 Task: Add a condition where "Channel Is not Voicemail" in unsolved tickets in your groups.
Action: Mouse moved to (187, 514)
Screenshot: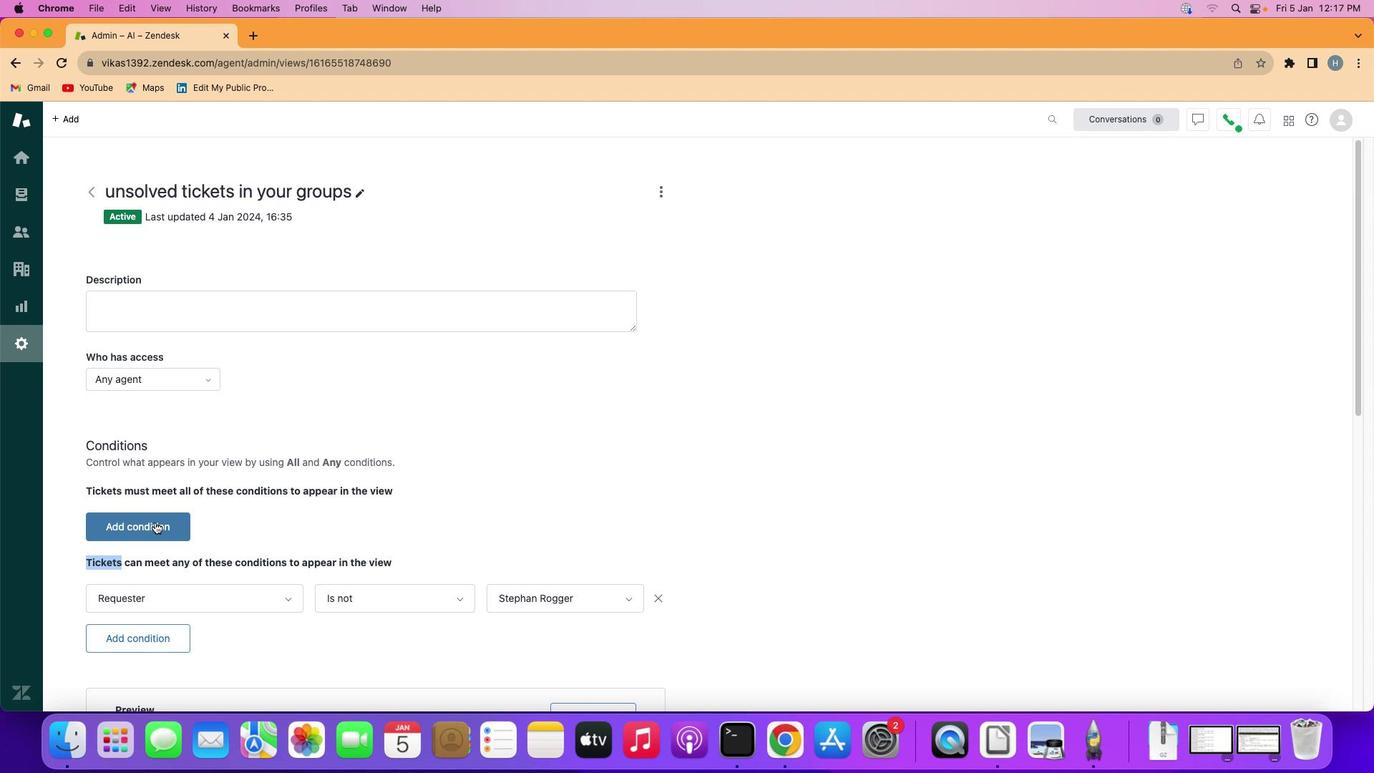 
Action: Mouse pressed left at (187, 514)
Screenshot: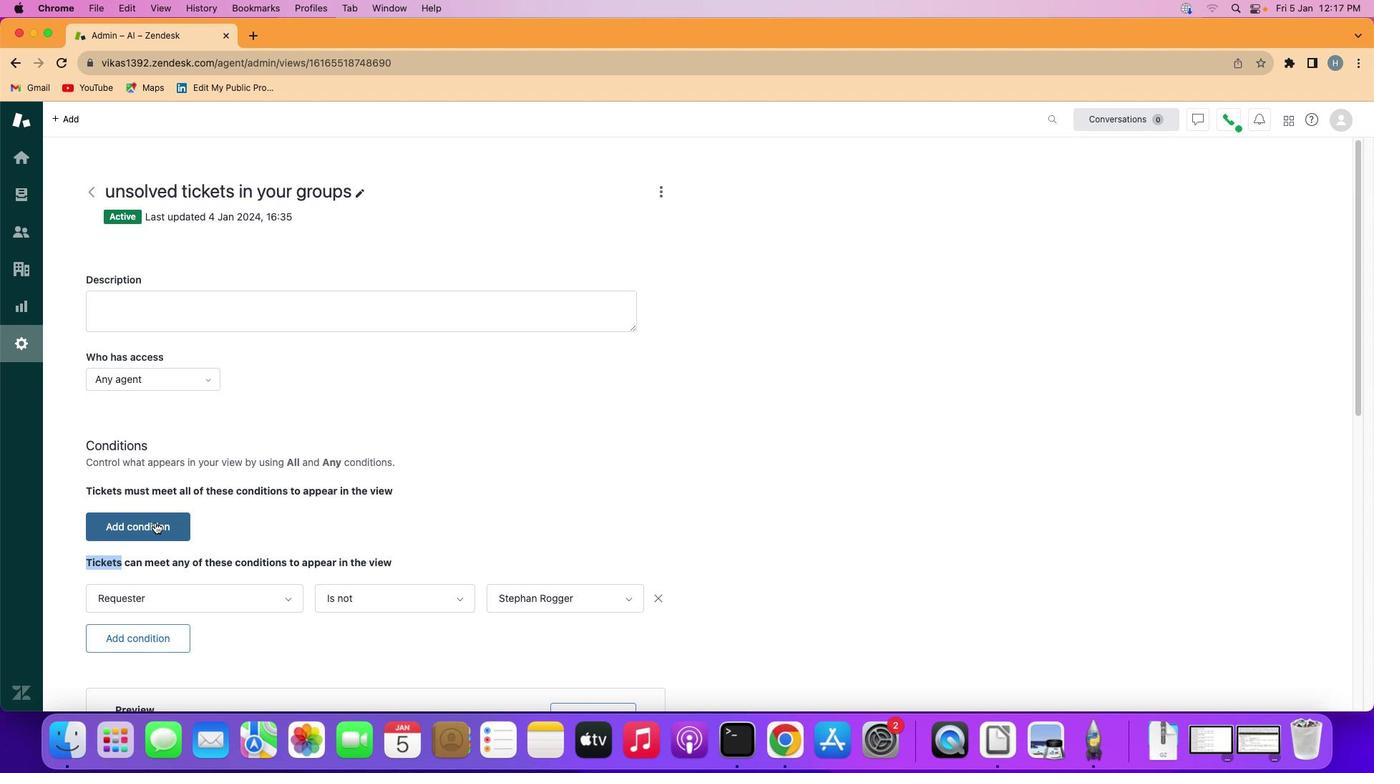 
Action: Mouse moved to (199, 521)
Screenshot: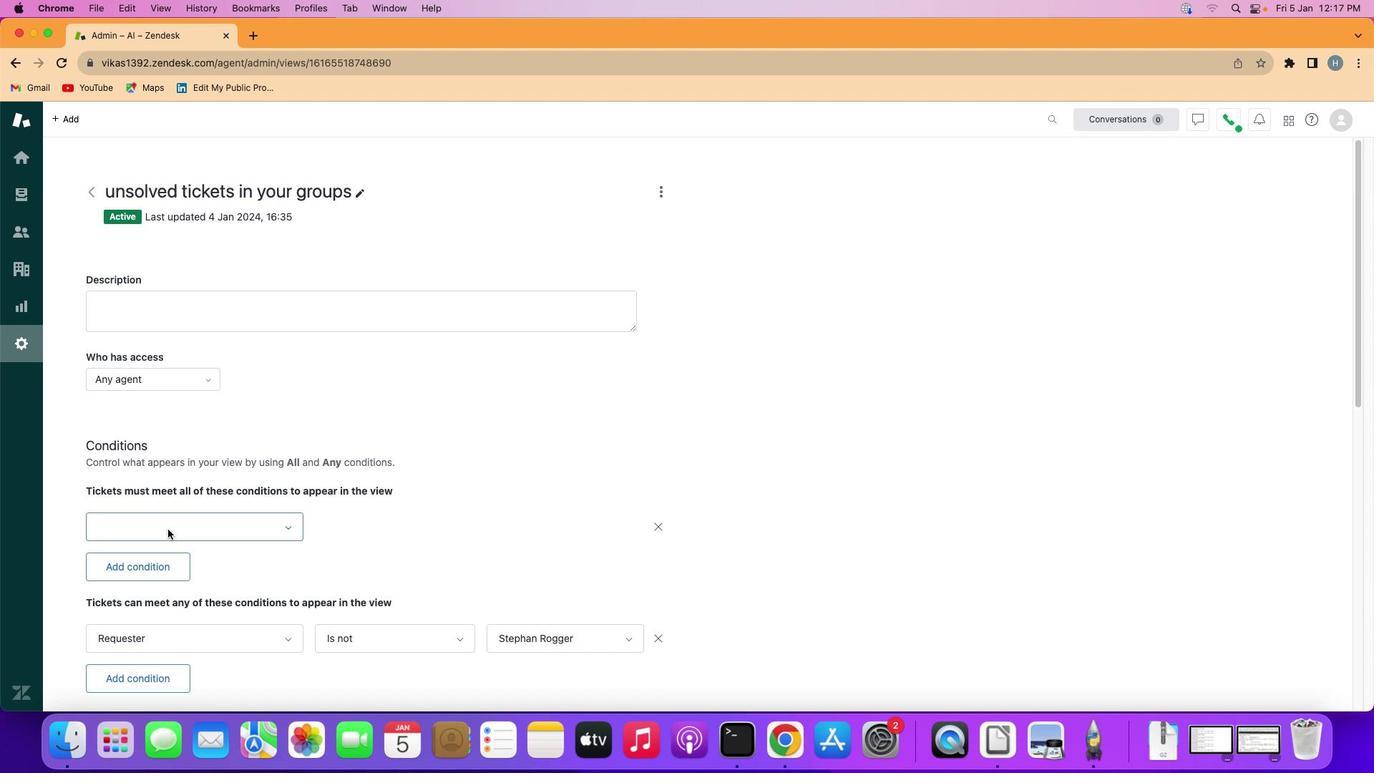 
Action: Mouse pressed left at (199, 521)
Screenshot: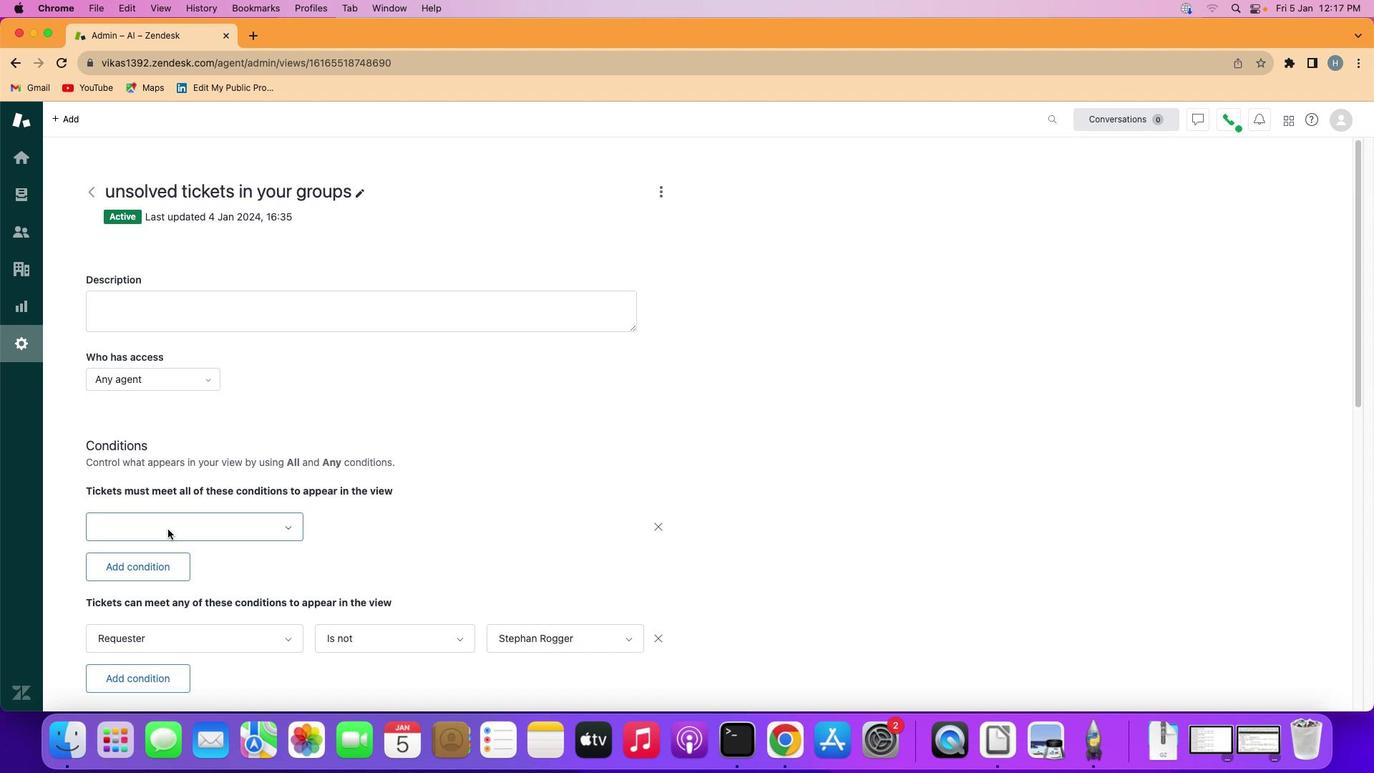 
Action: Mouse moved to (214, 451)
Screenshot: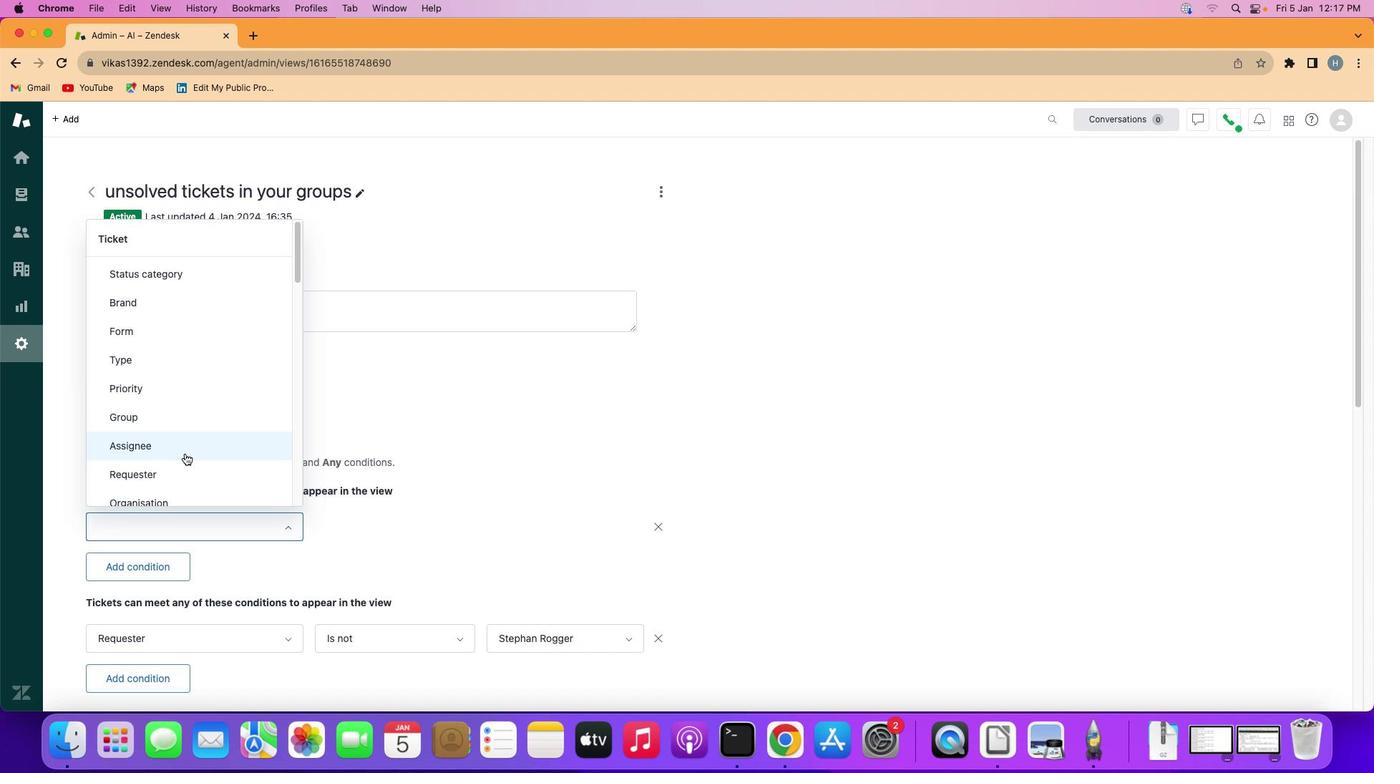 
Action: Mouse scrolled (214, 451) with delta (45, 38)
Screenshot: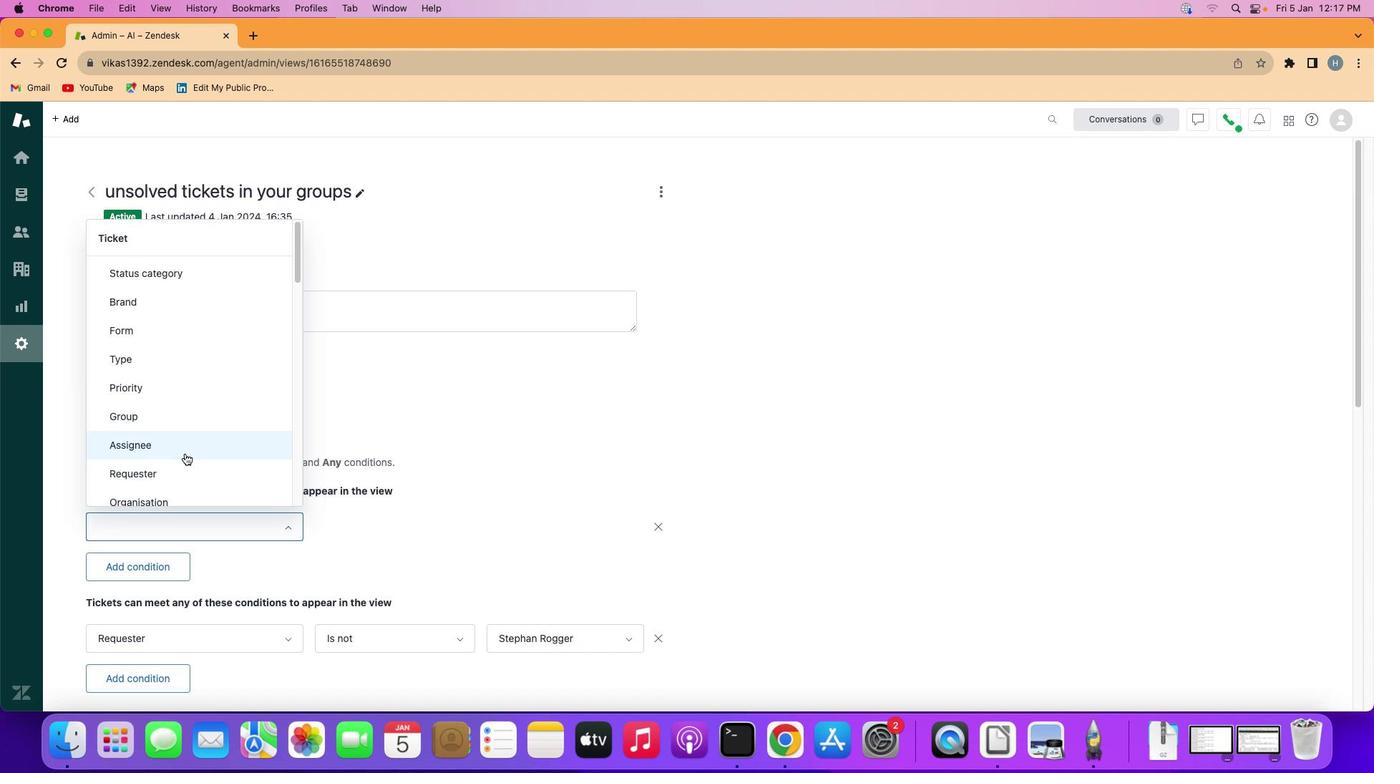 
Action: Mouse moved to (215, 451)
Screenshot: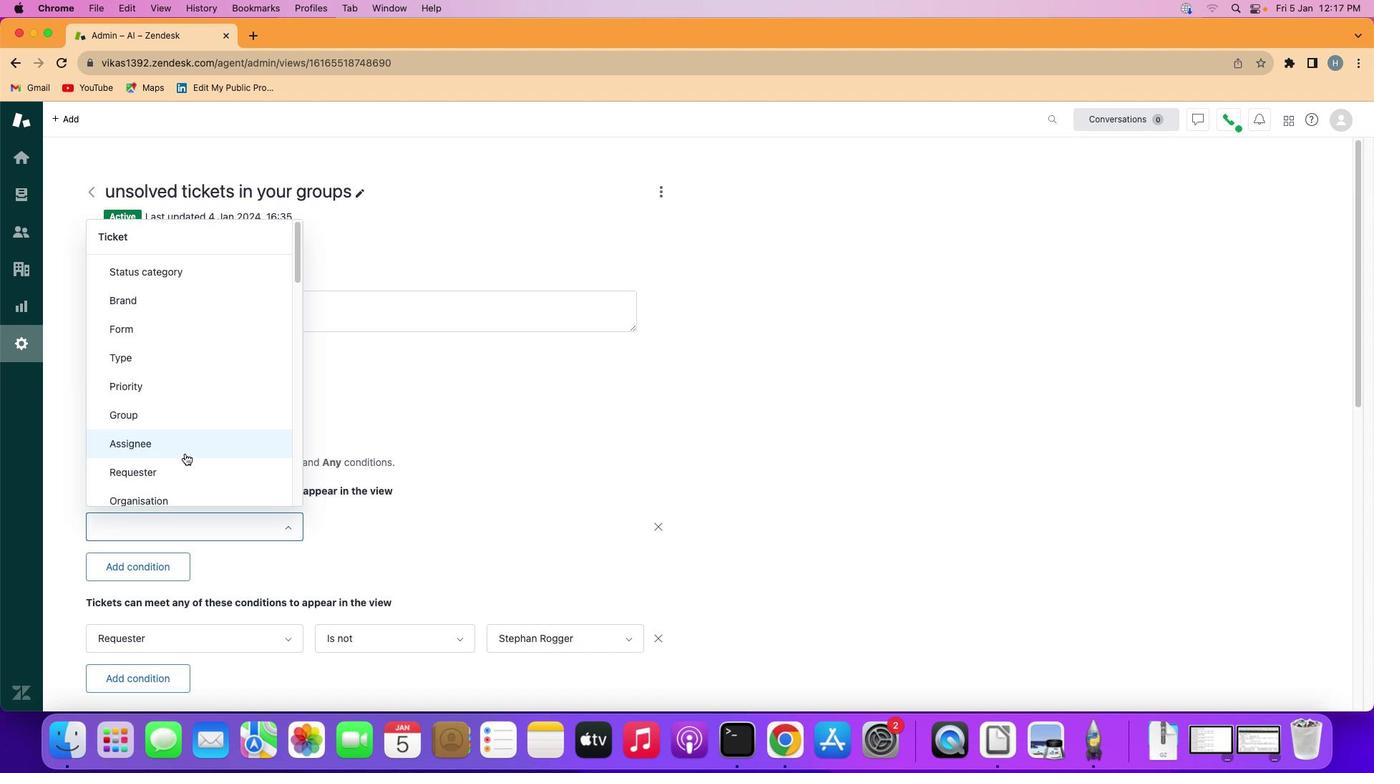 
Action: Mouse scrolled (215, 451) with delta (45, 38)
Screenshot: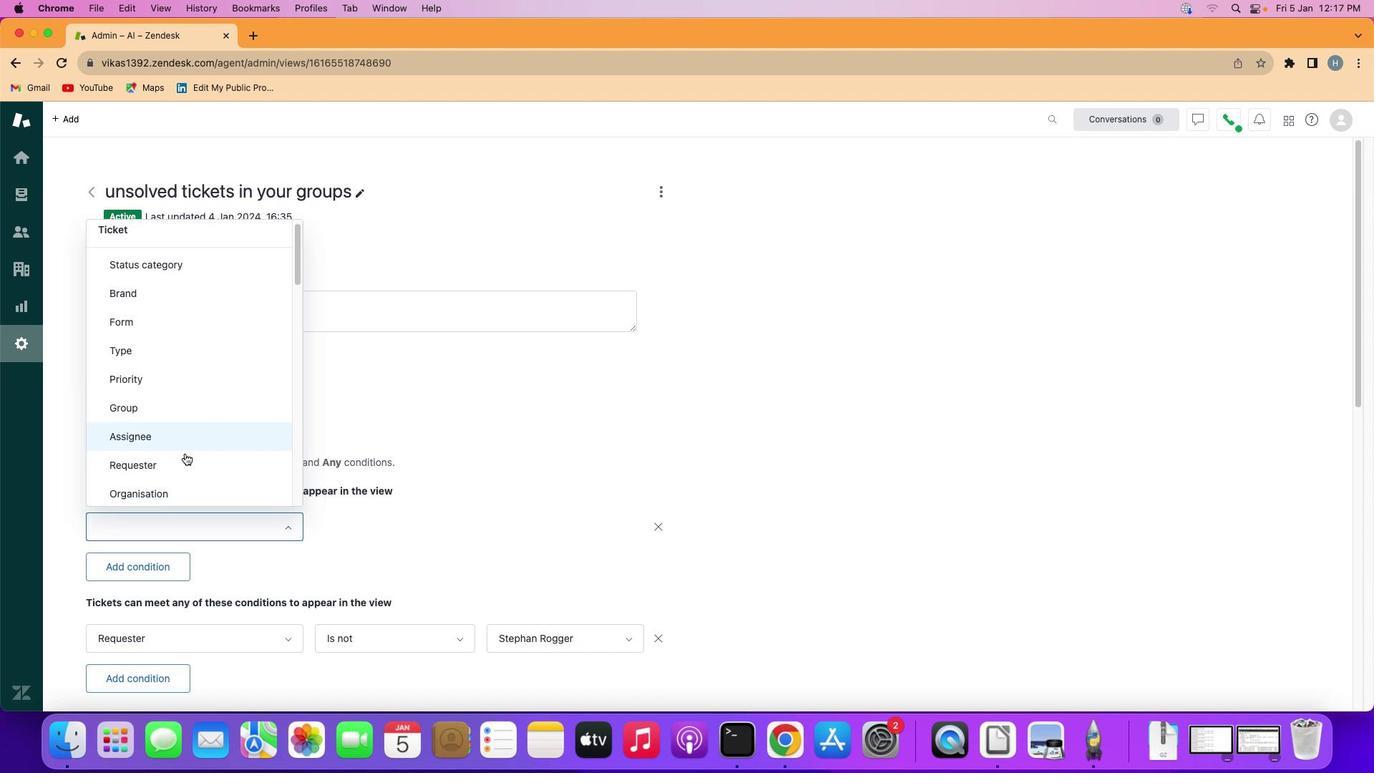 
Action: Mouse scrolled (215, 451) with delta (45, 38)
Screenshot: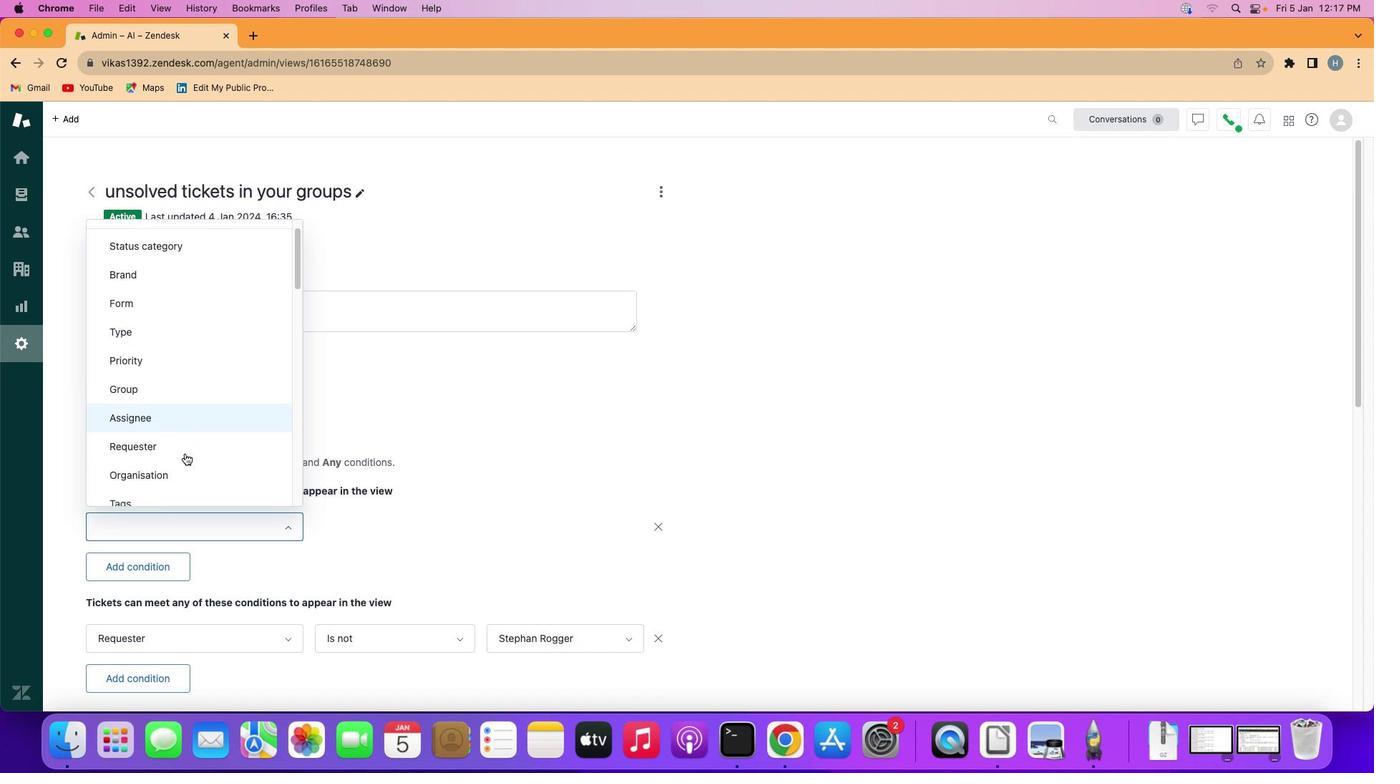 
Action: Mouse scrolled (215, 451) with delta (45, 38)
Screenshot: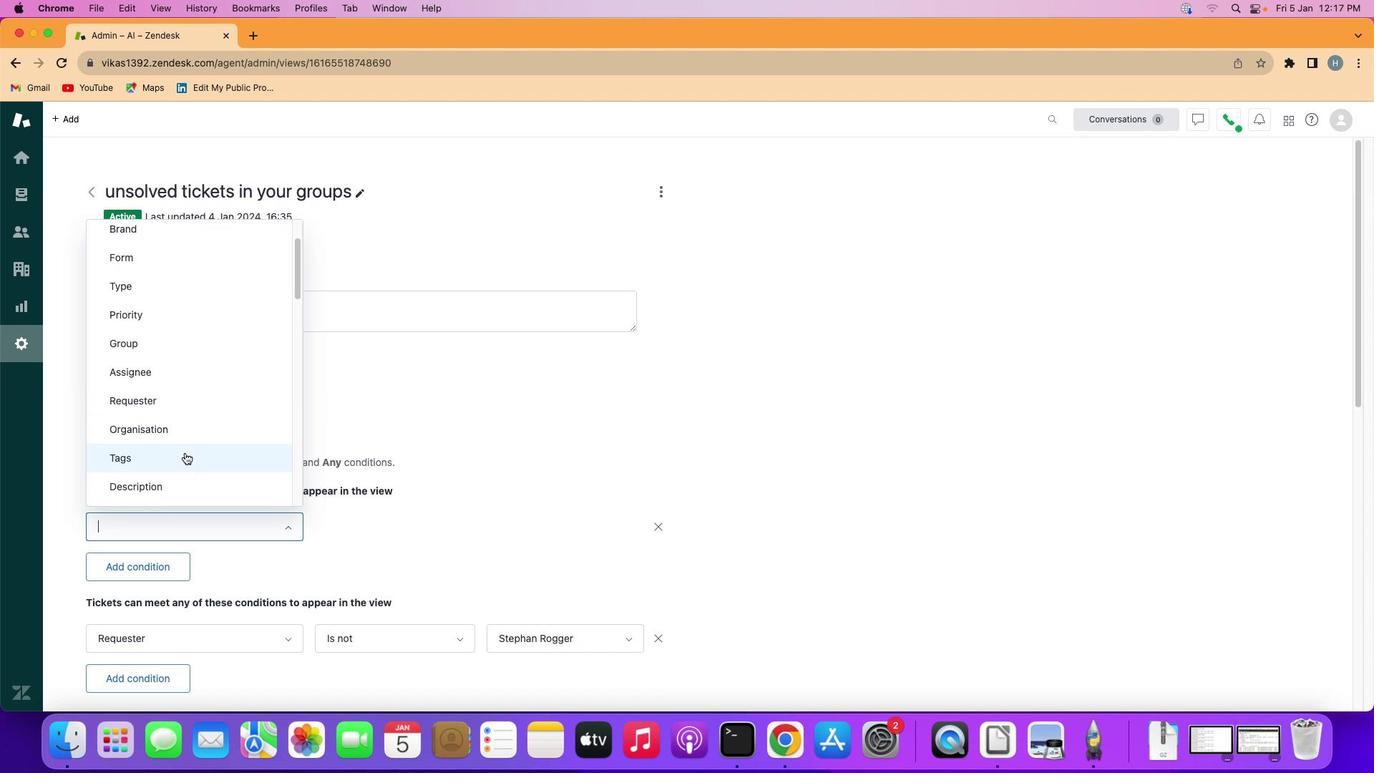 
Action: Mouse moved to (216, 448)
Screenshot: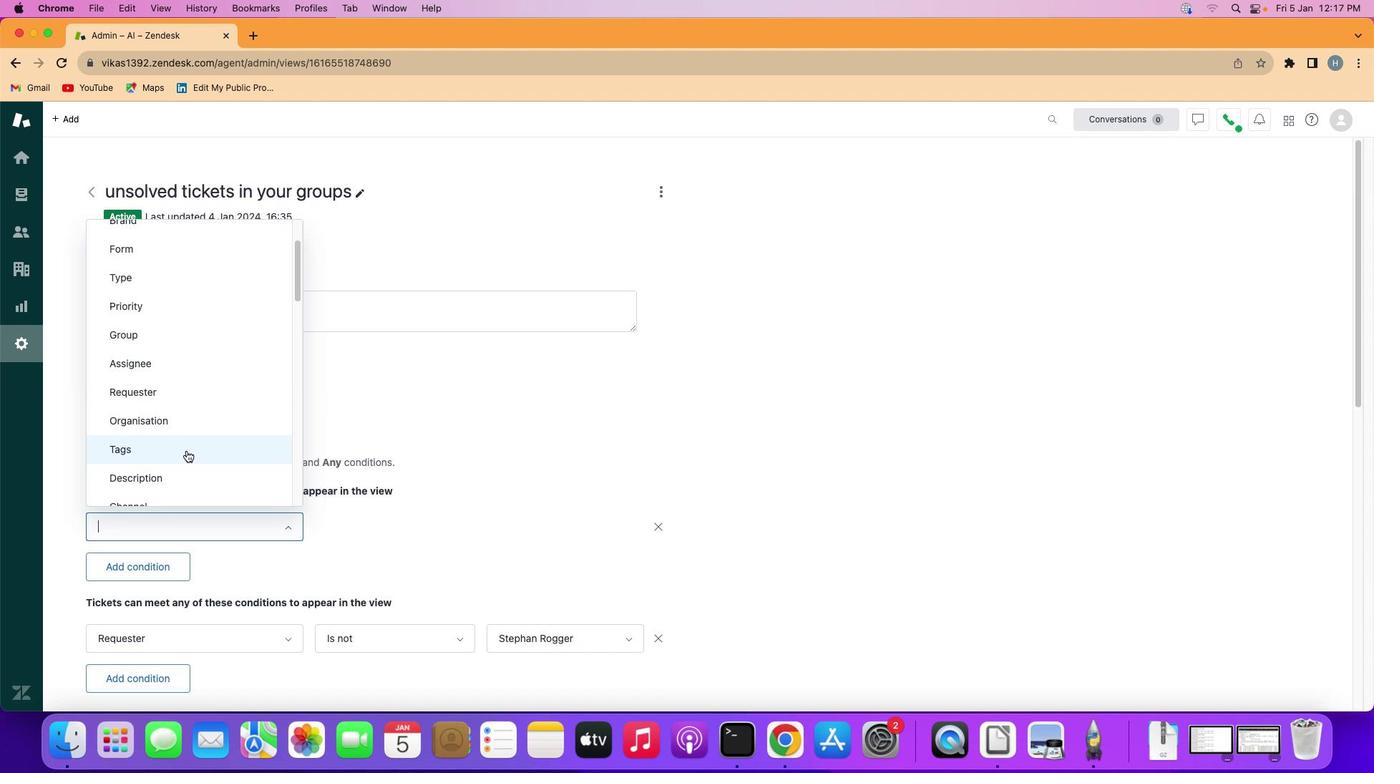 
Action: Mouse scrolled (216, 448) with delta (45, 38)
Screenshot: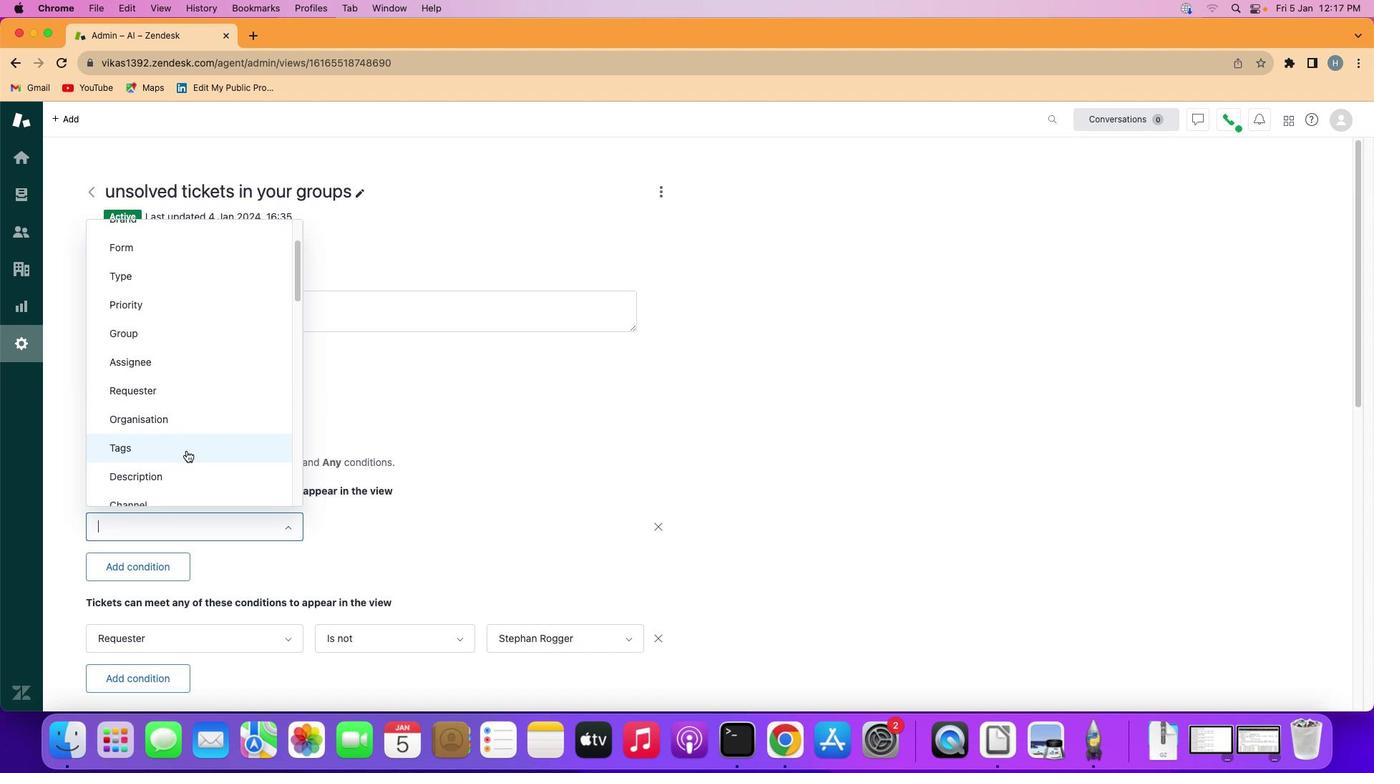 
Action: Mouse scrolled (216, 448) with delta (45, 38)
Screenshot: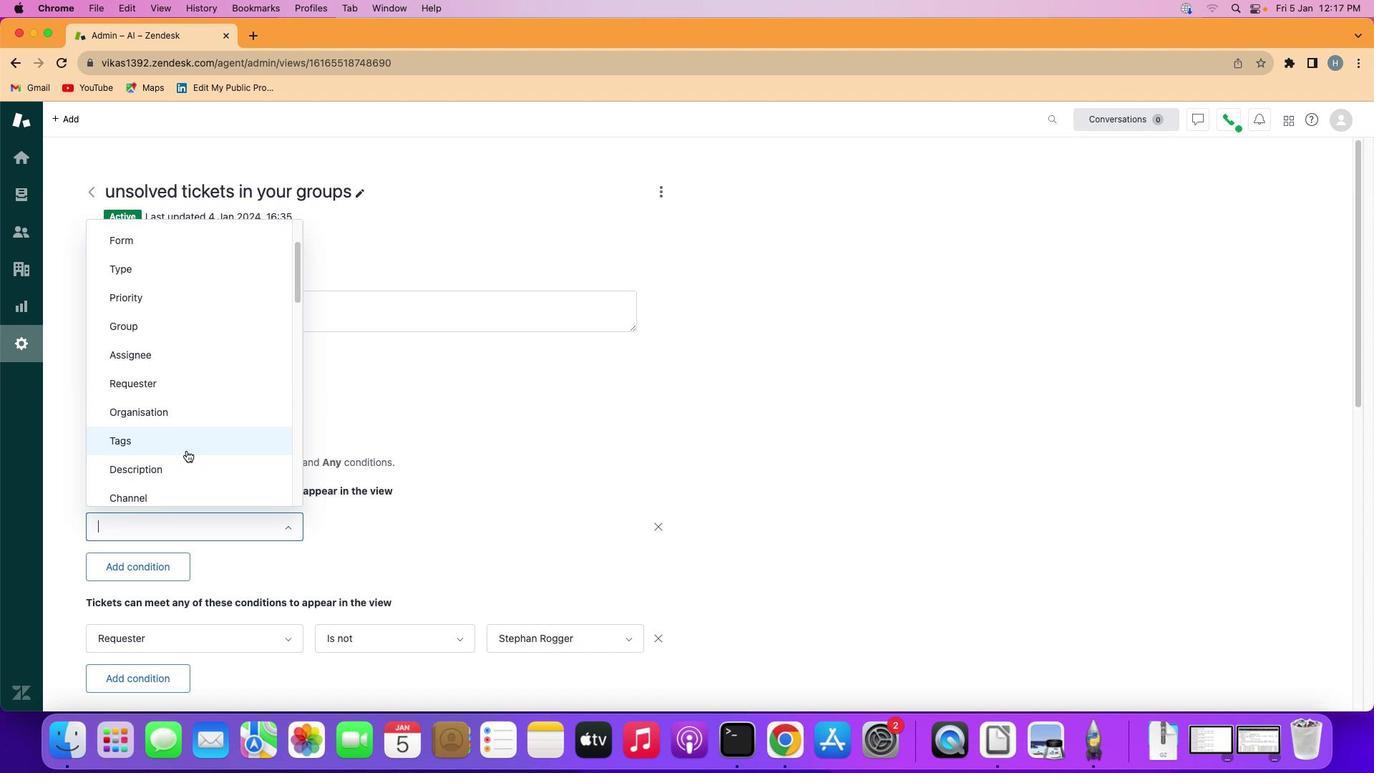 
Action: Mouse scrolled (216, 448) with delta (45, 38)
Screenshot: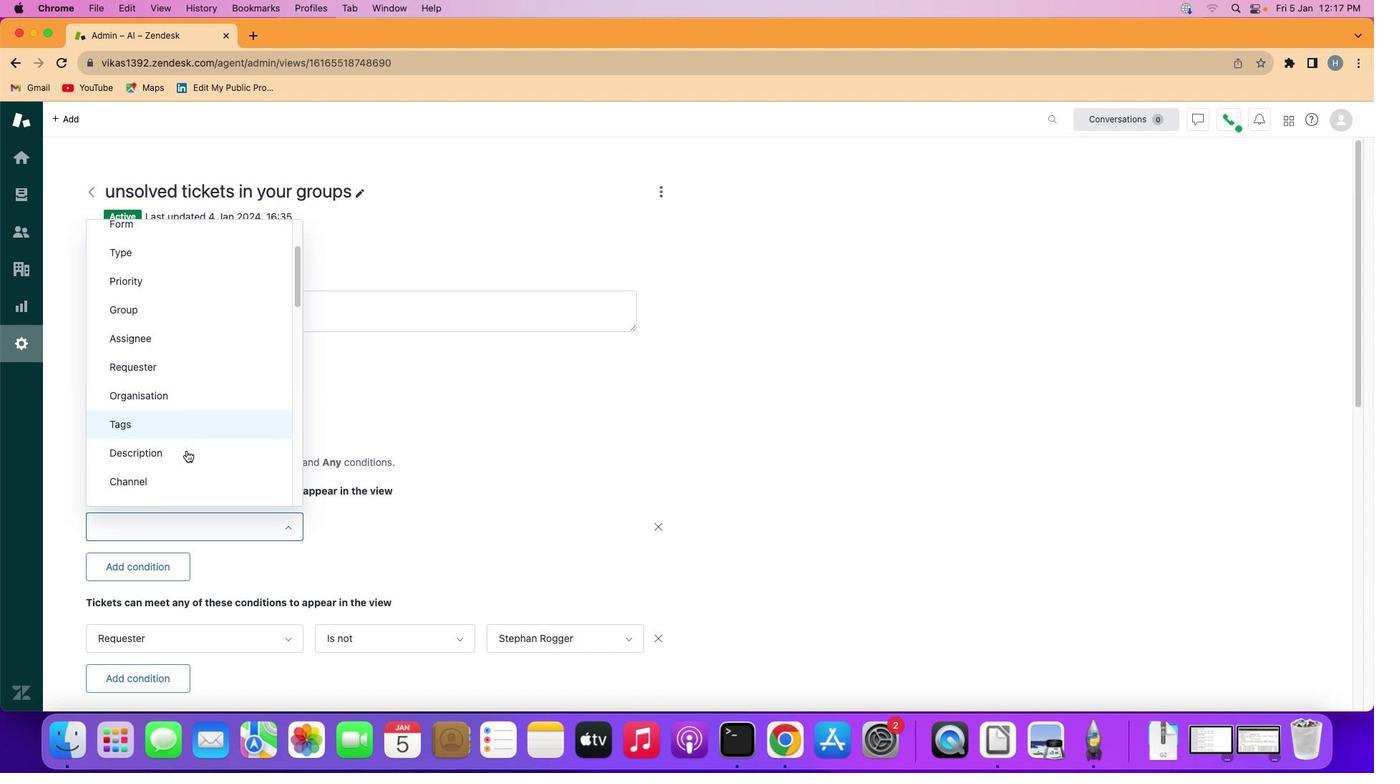 
Action: Mouse moved to (217, 448)
Screenshot: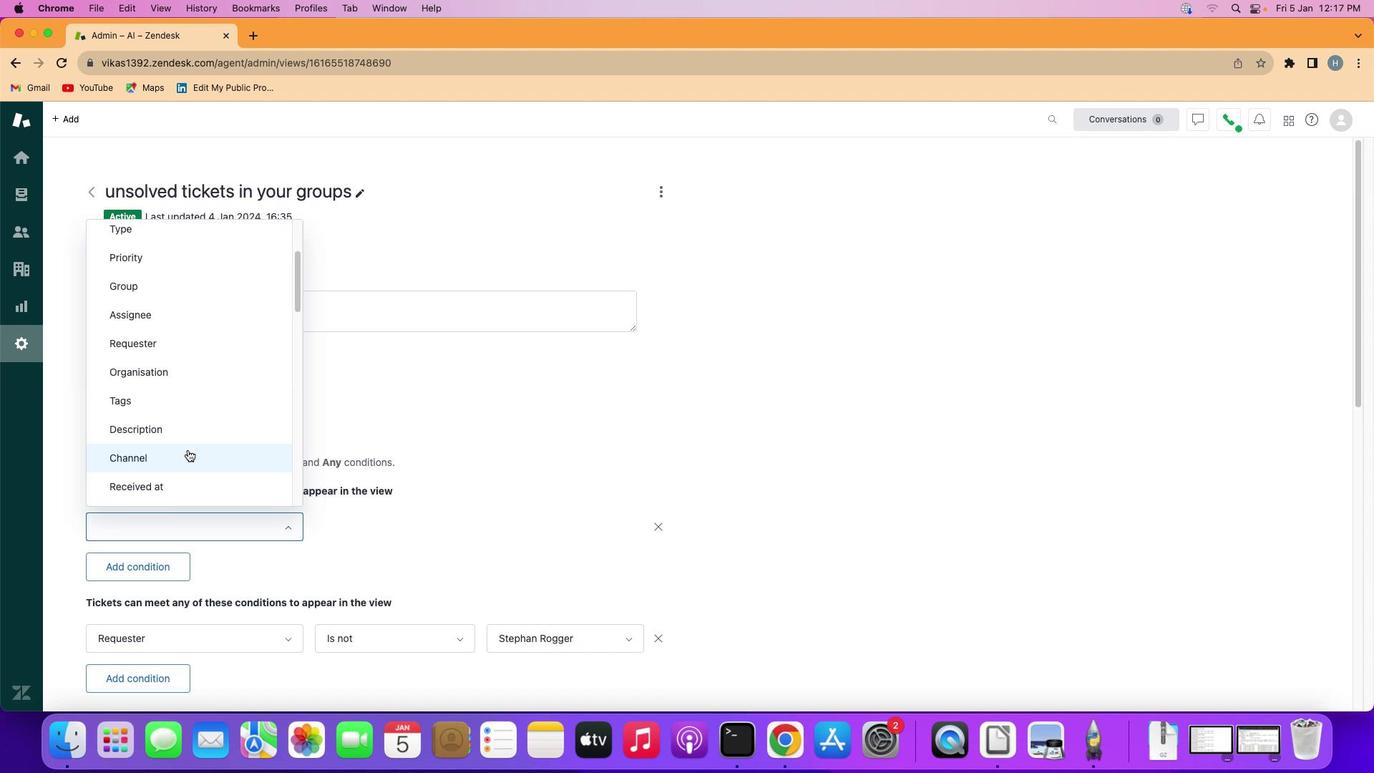 
Action: Mouse pressed left at (217, 448)
Screenshot: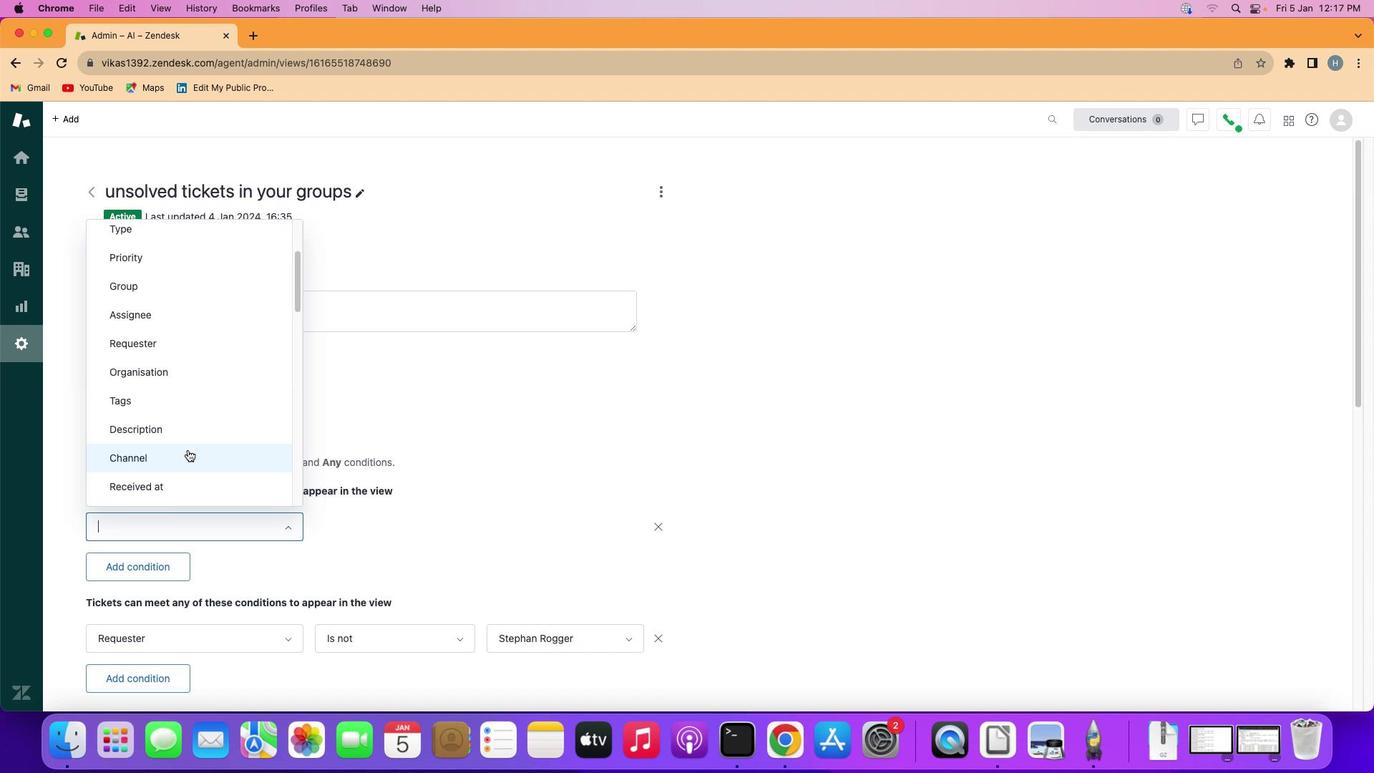 
Action: Mouse moved to (398, 520)
Screenshot: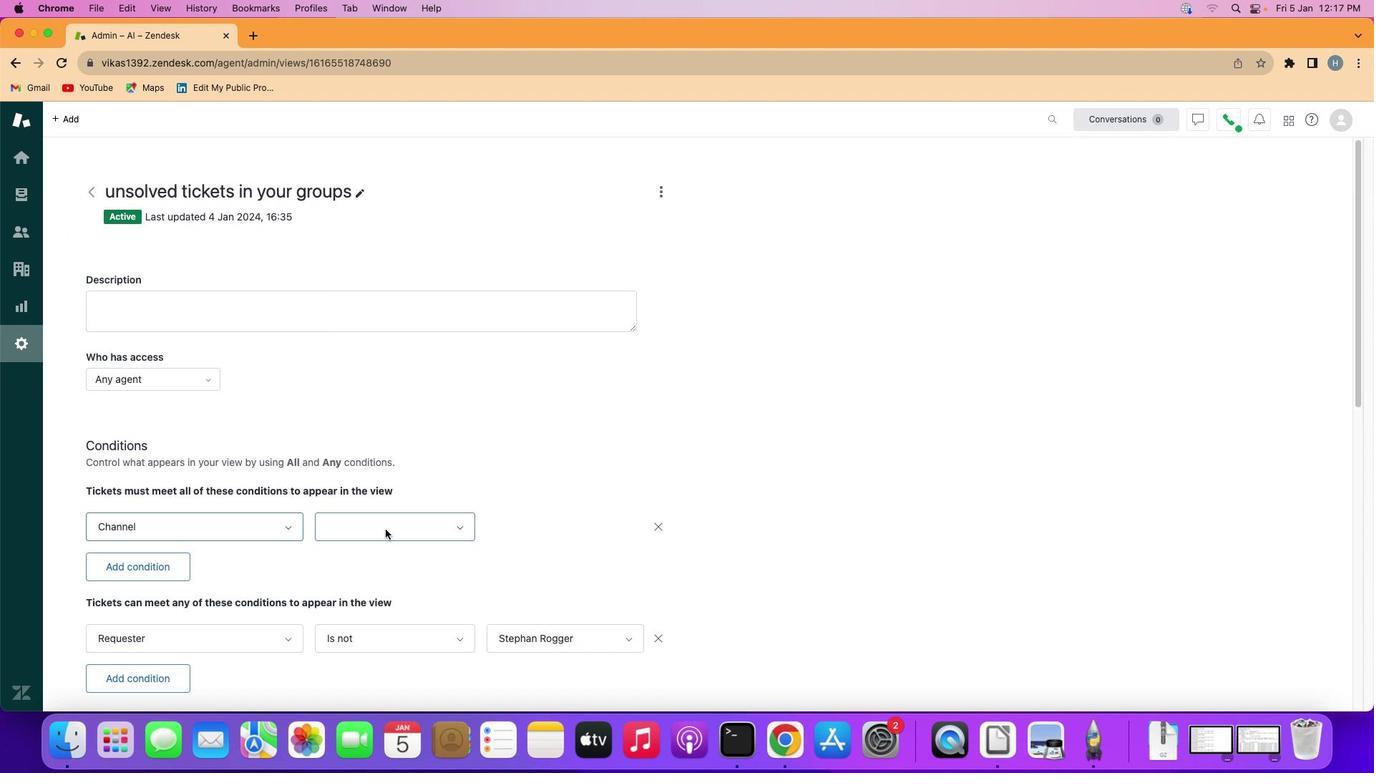 
Action: Mouse pressed left at (398, 520)
Screenshot: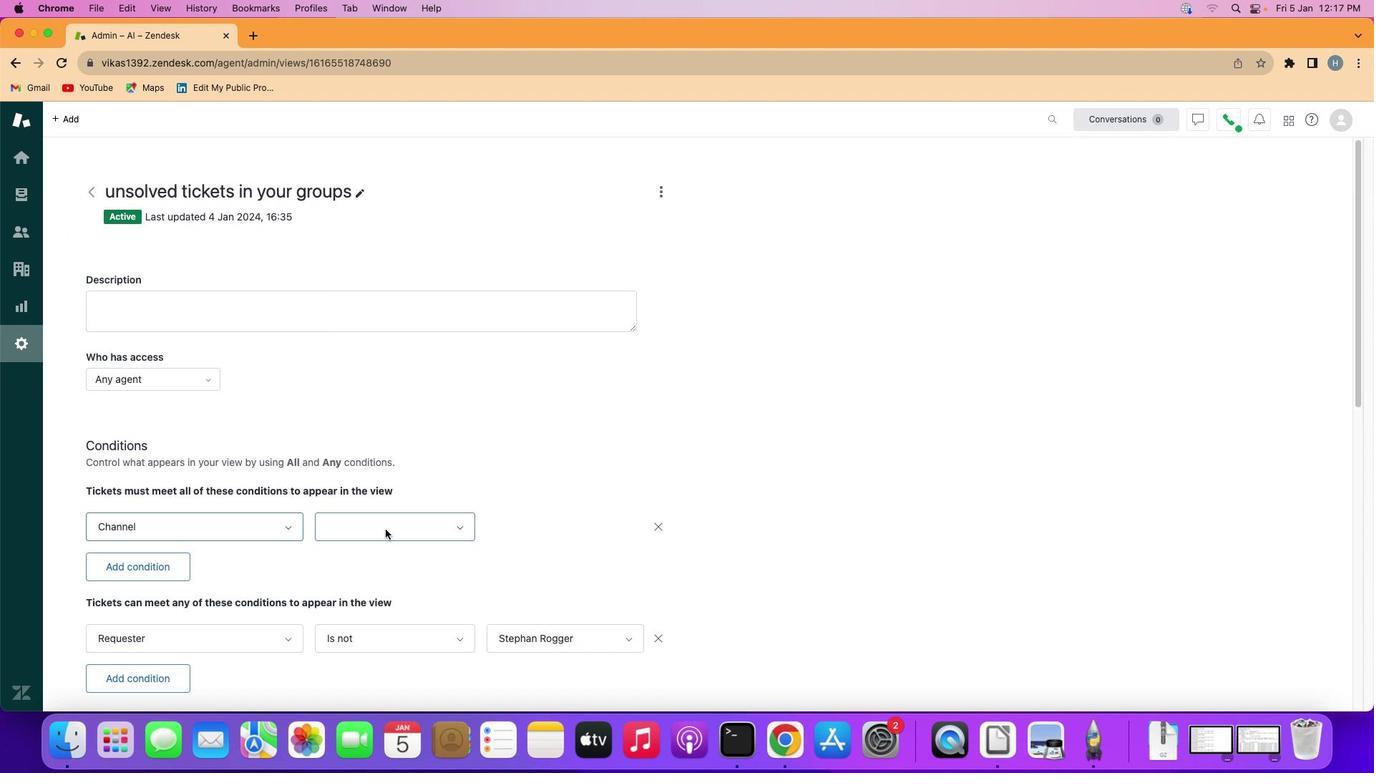 
Action: Mouse moved to (393, 592)
Screenshot: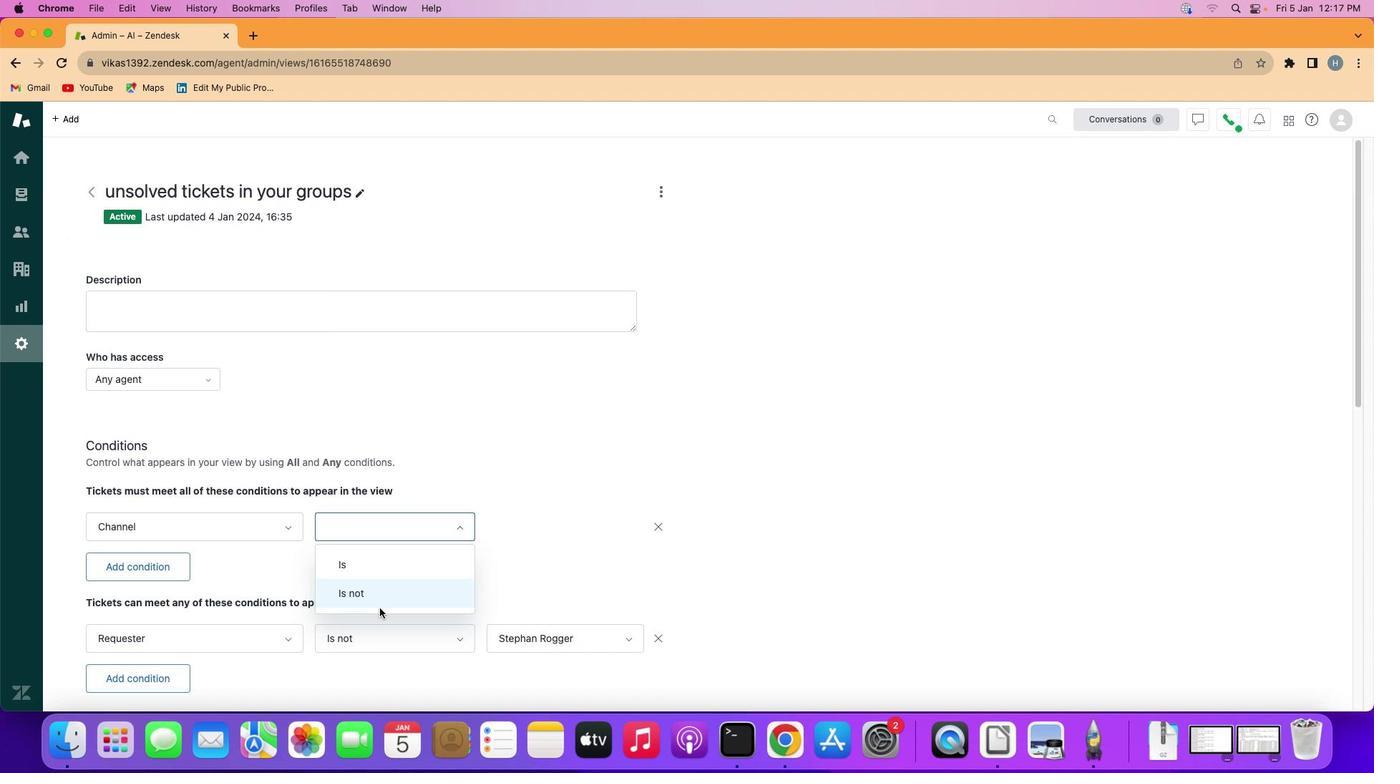 
Action: Mouse pressed left at (393, 592)
Screenshot: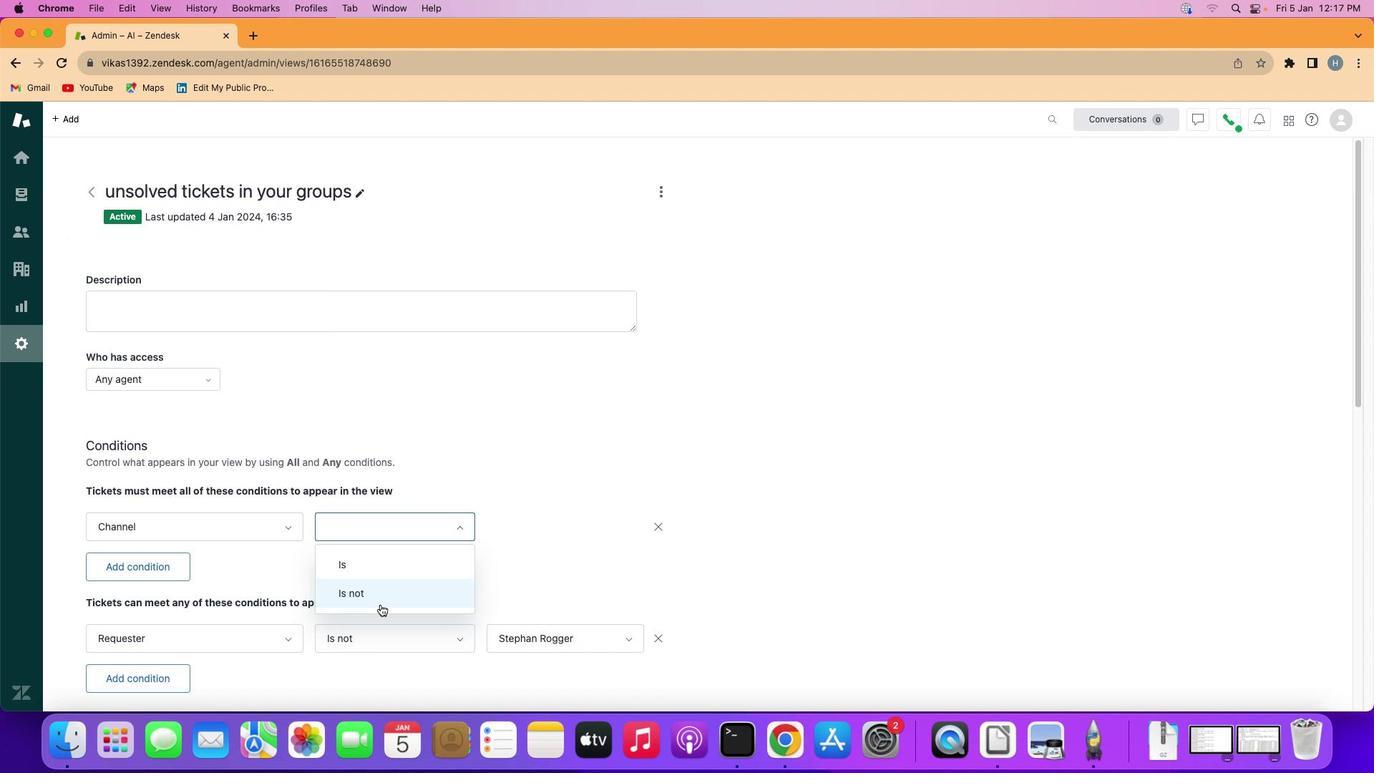 
Action: Mouse moved to (430, 578)
Screenshot: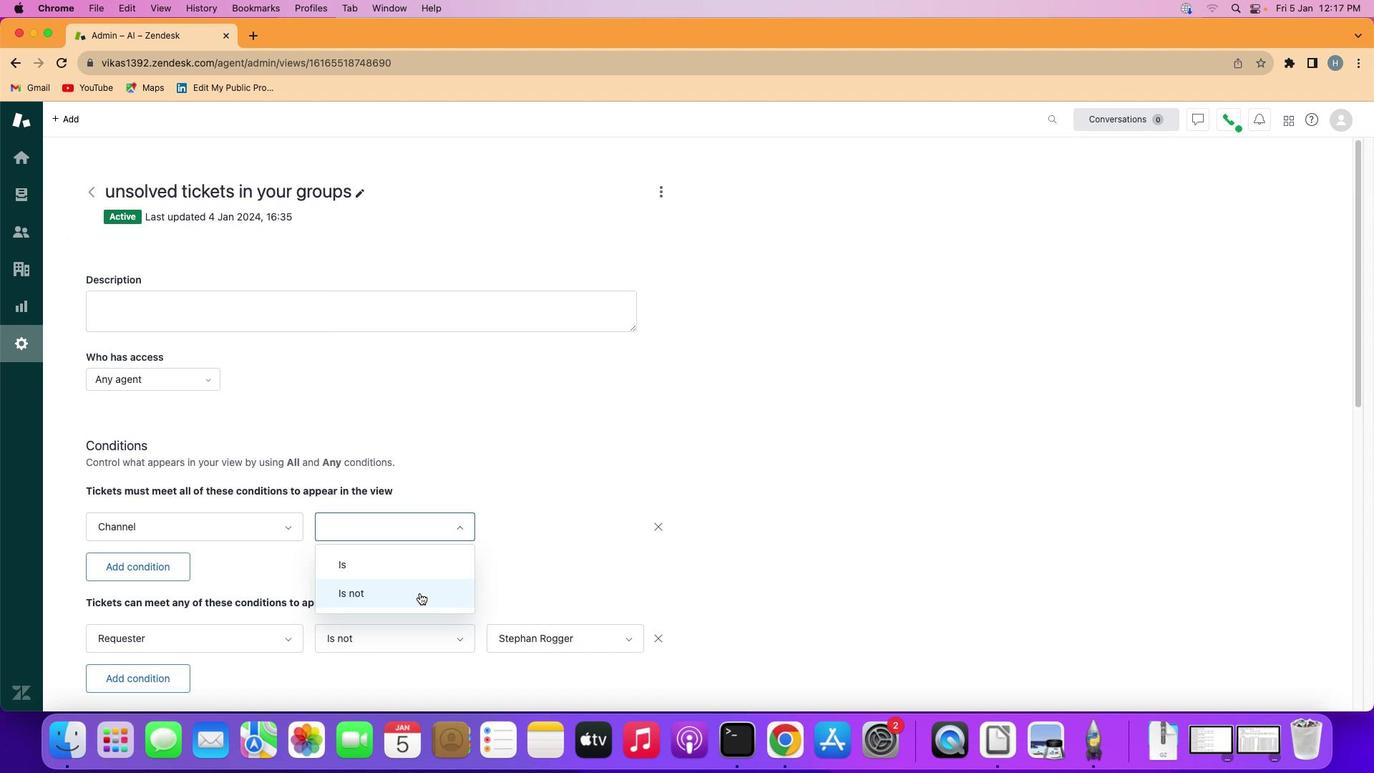 
Action: Mouse pressed left at (430, 578)
Screenshot: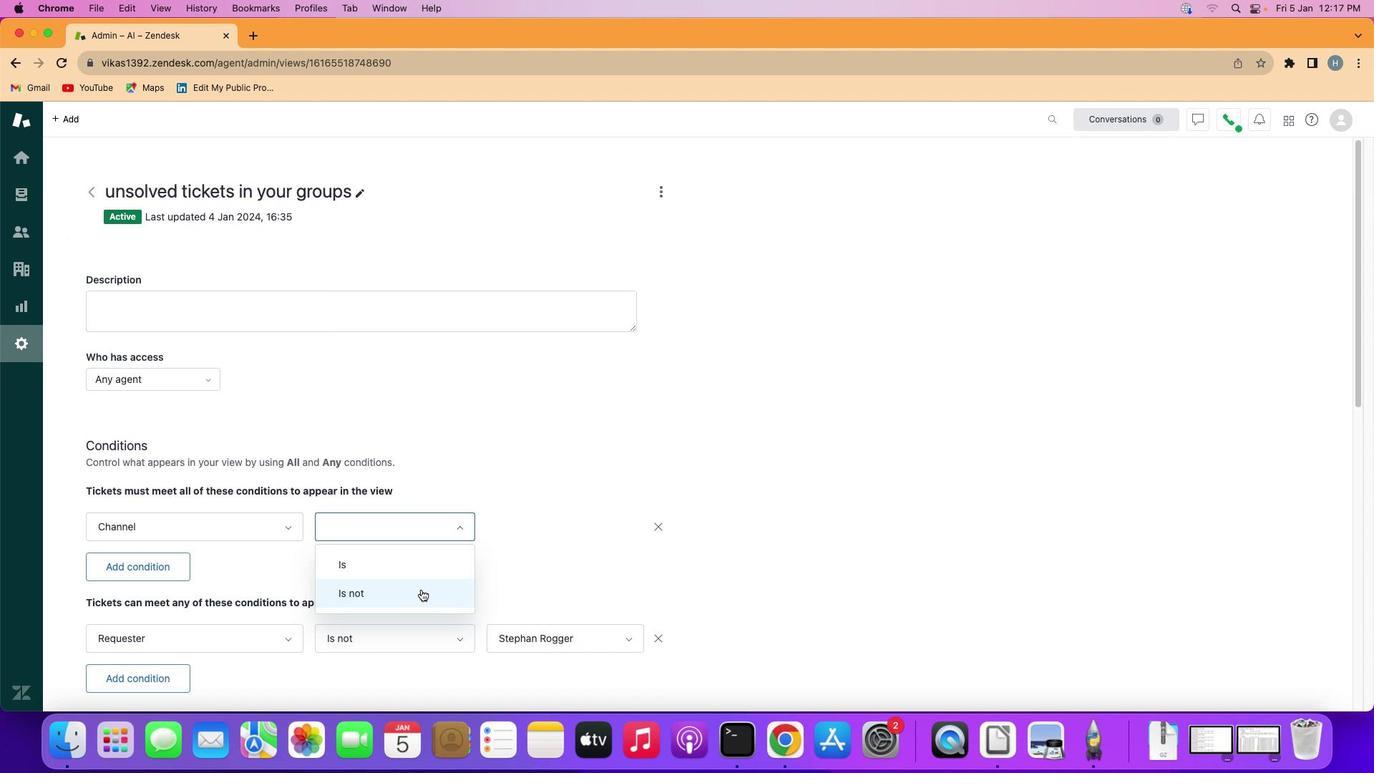 
Action: Mouse moved to (577, 516)
Screenshot: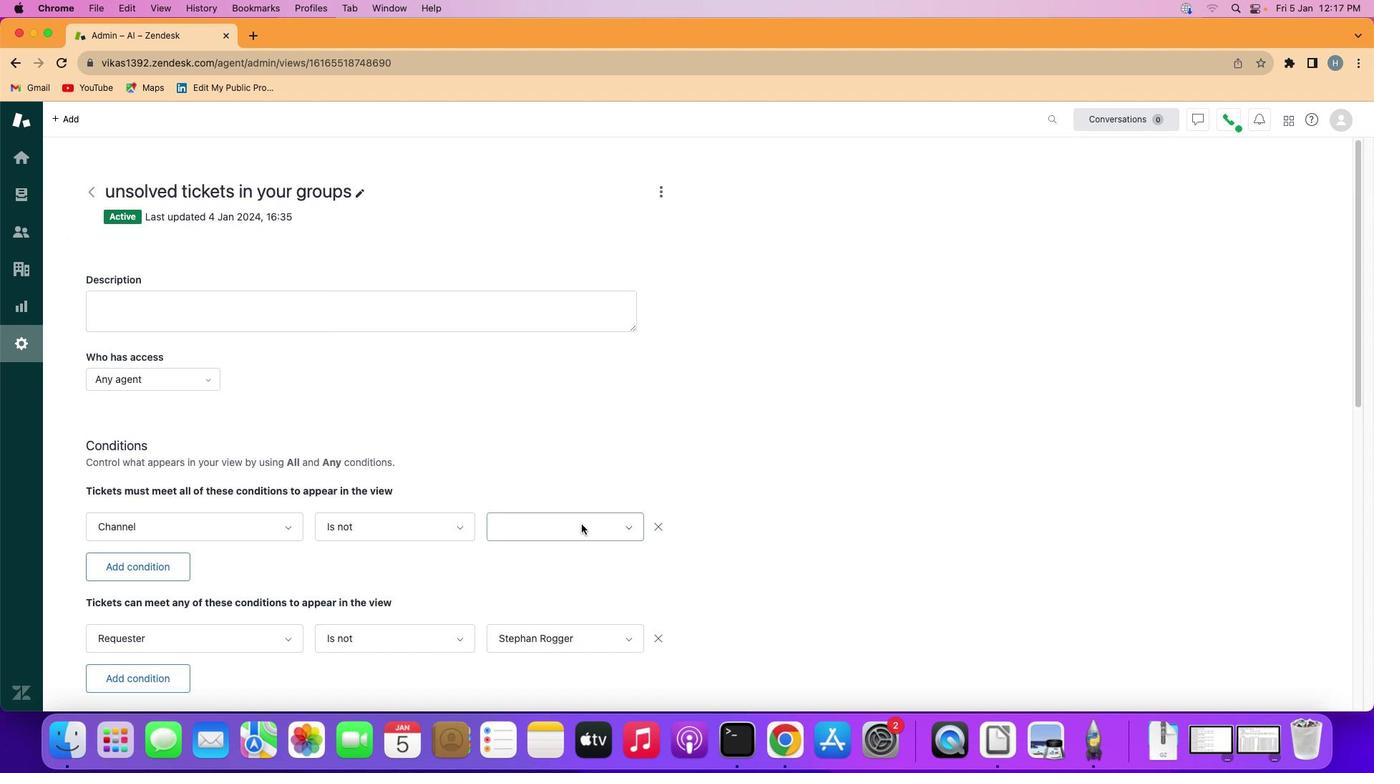 
Action: Mouse pressed left at (577, 516)
Screenshot: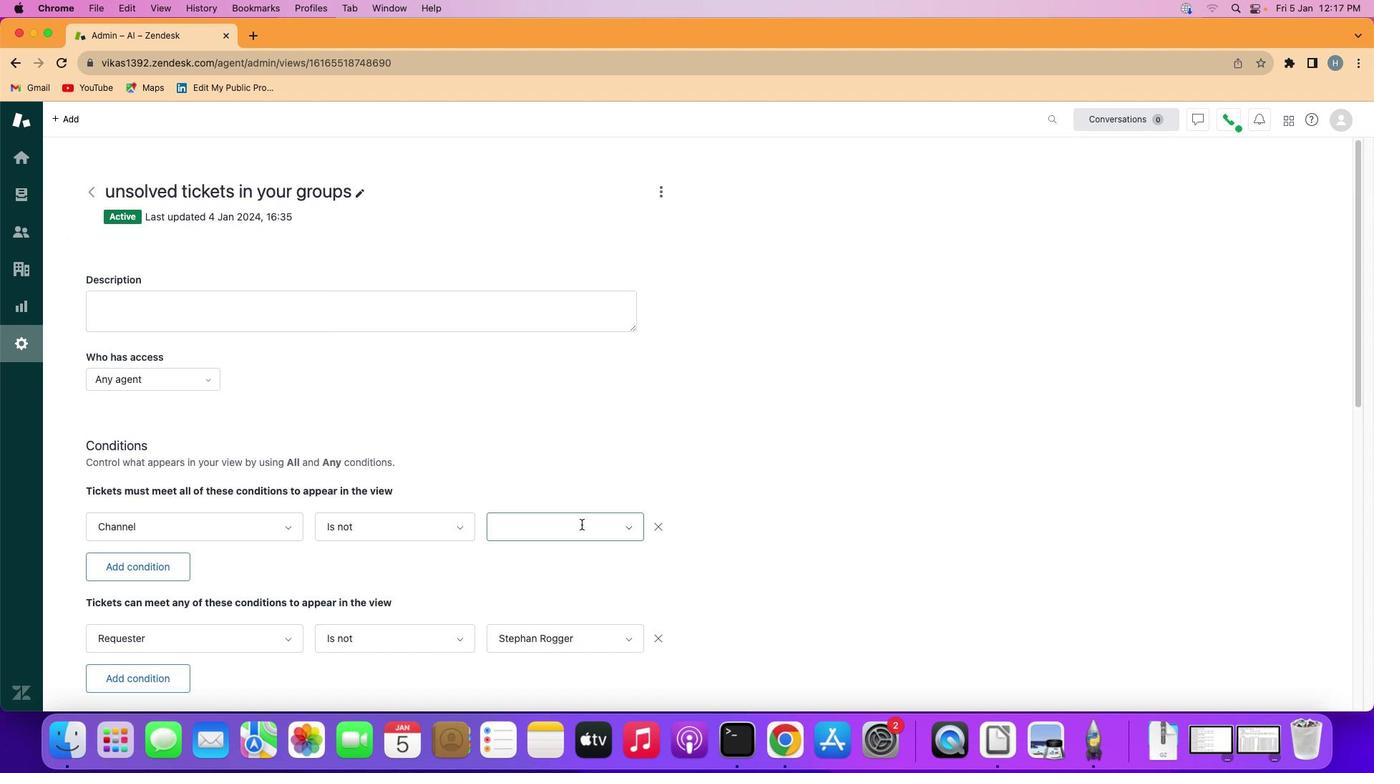 
Action: Mouse moved to (578, 416)
Screenshot: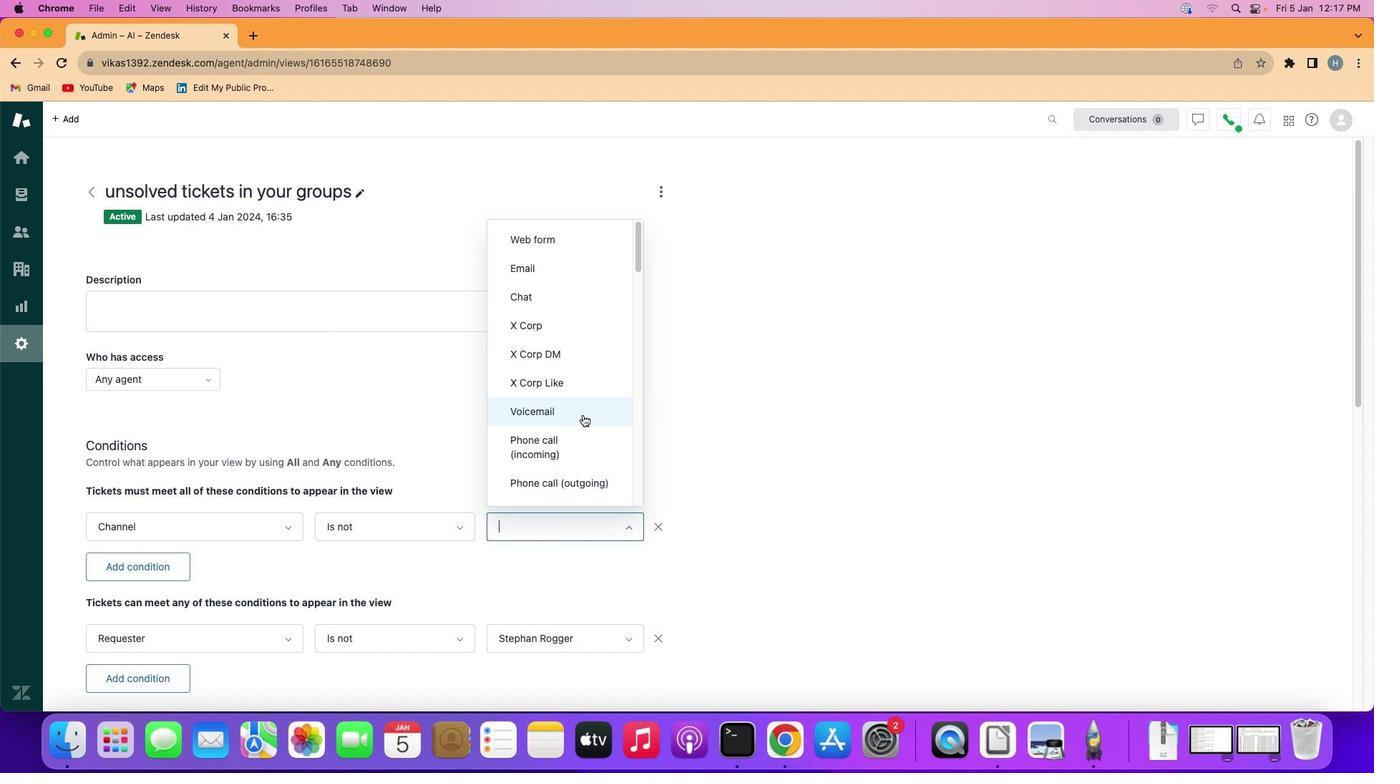 
Action: Mouse pressed left at (578, 416)
Screenshot: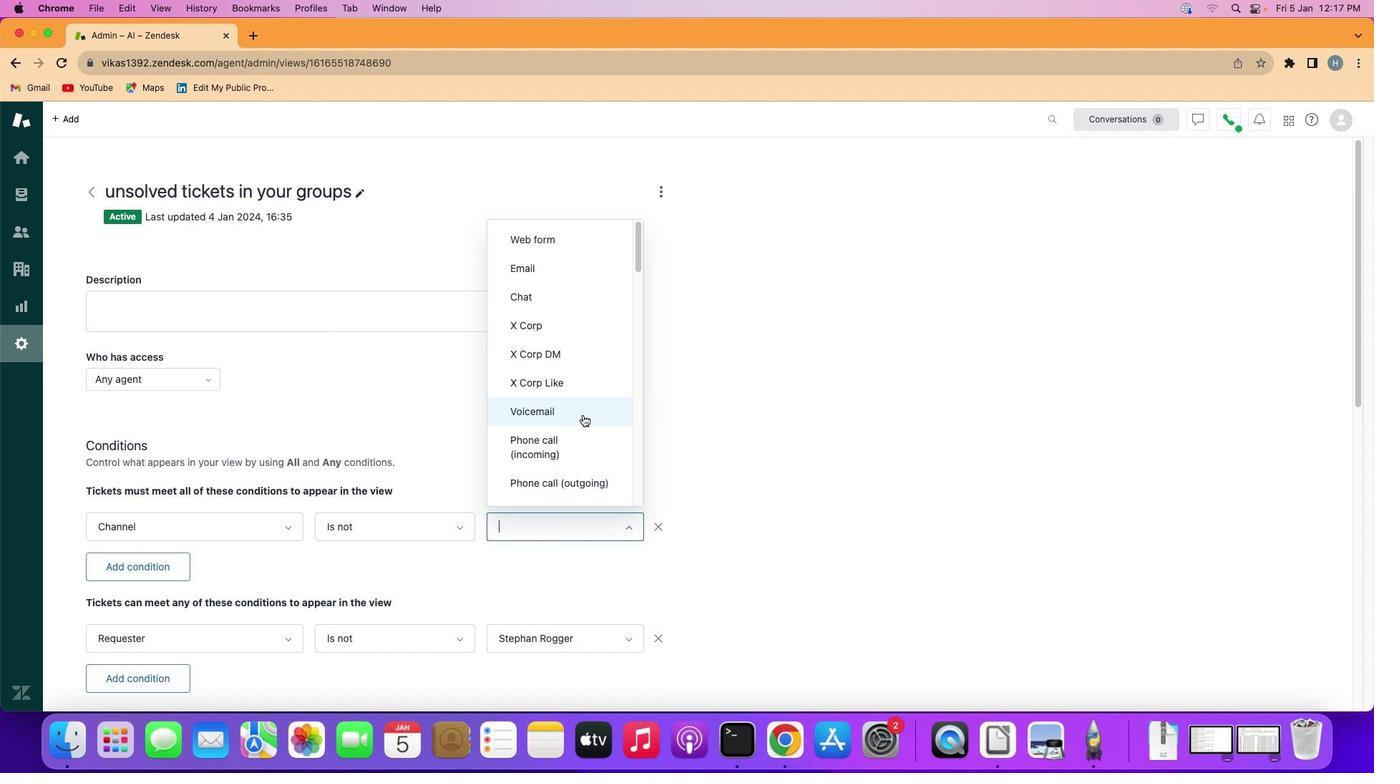 
Action: Mouse moved to (592, 411)
Screenshot: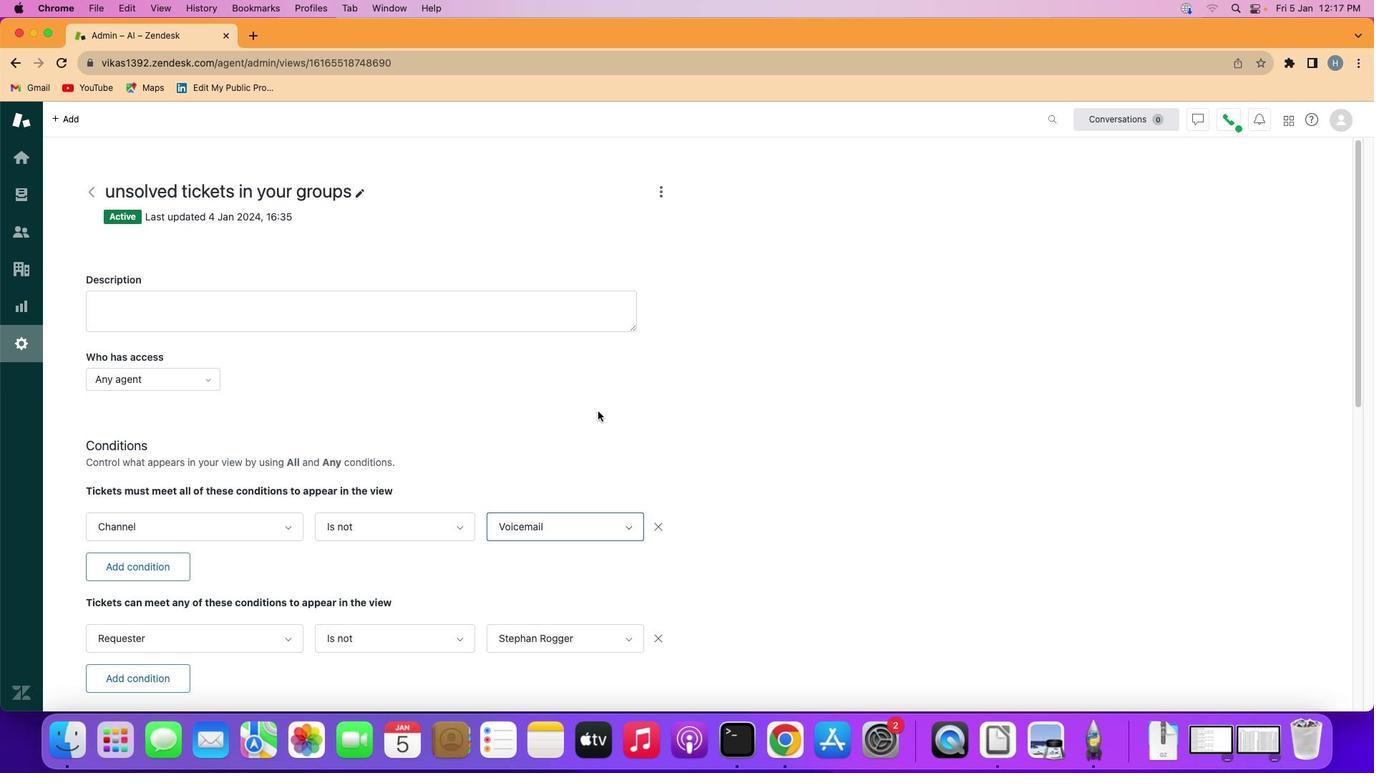 
